 Task: Create a list with the name "Doing".
Action: Mouse moved to (893, 278)
Screenshot: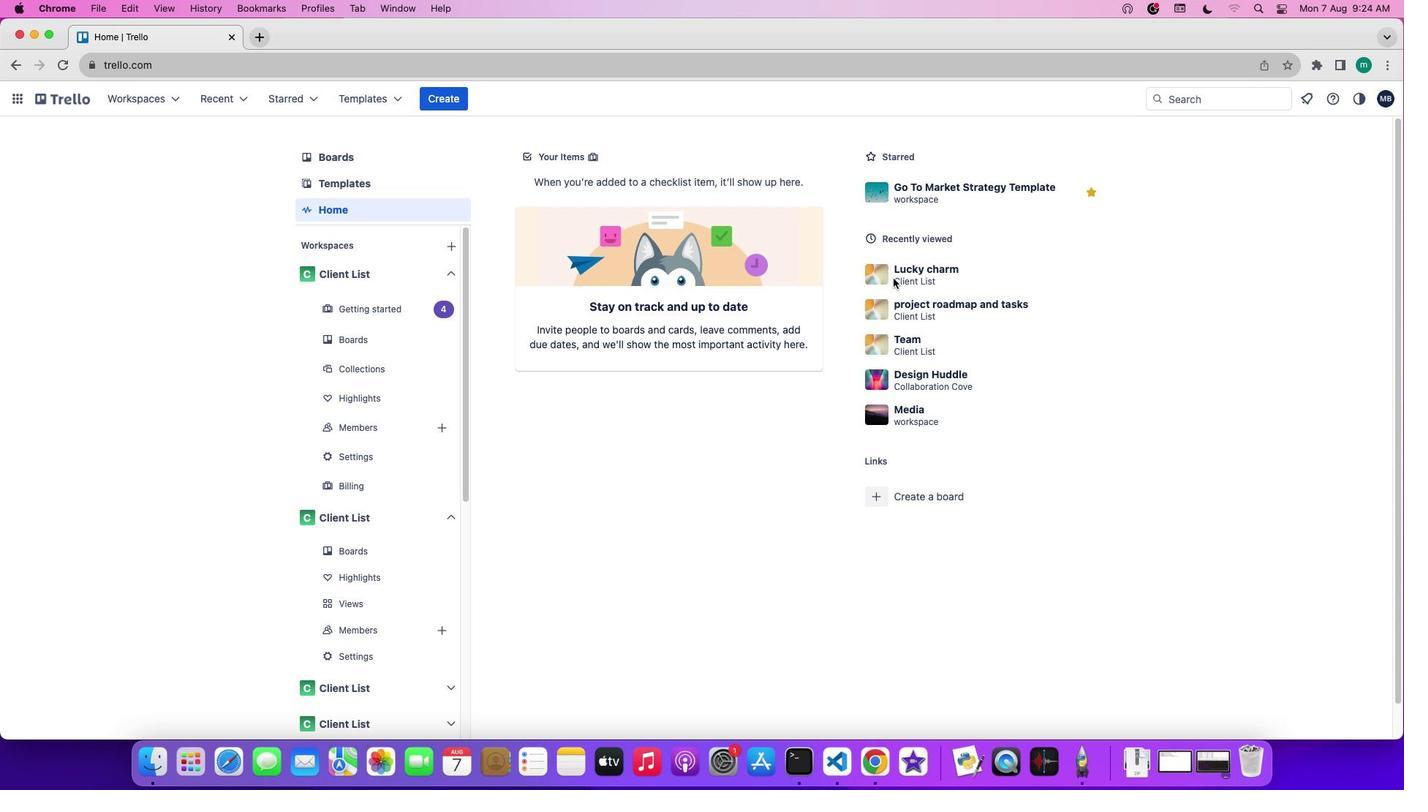 
Action: Mouse pressed left at (893, 278)
Screenshot: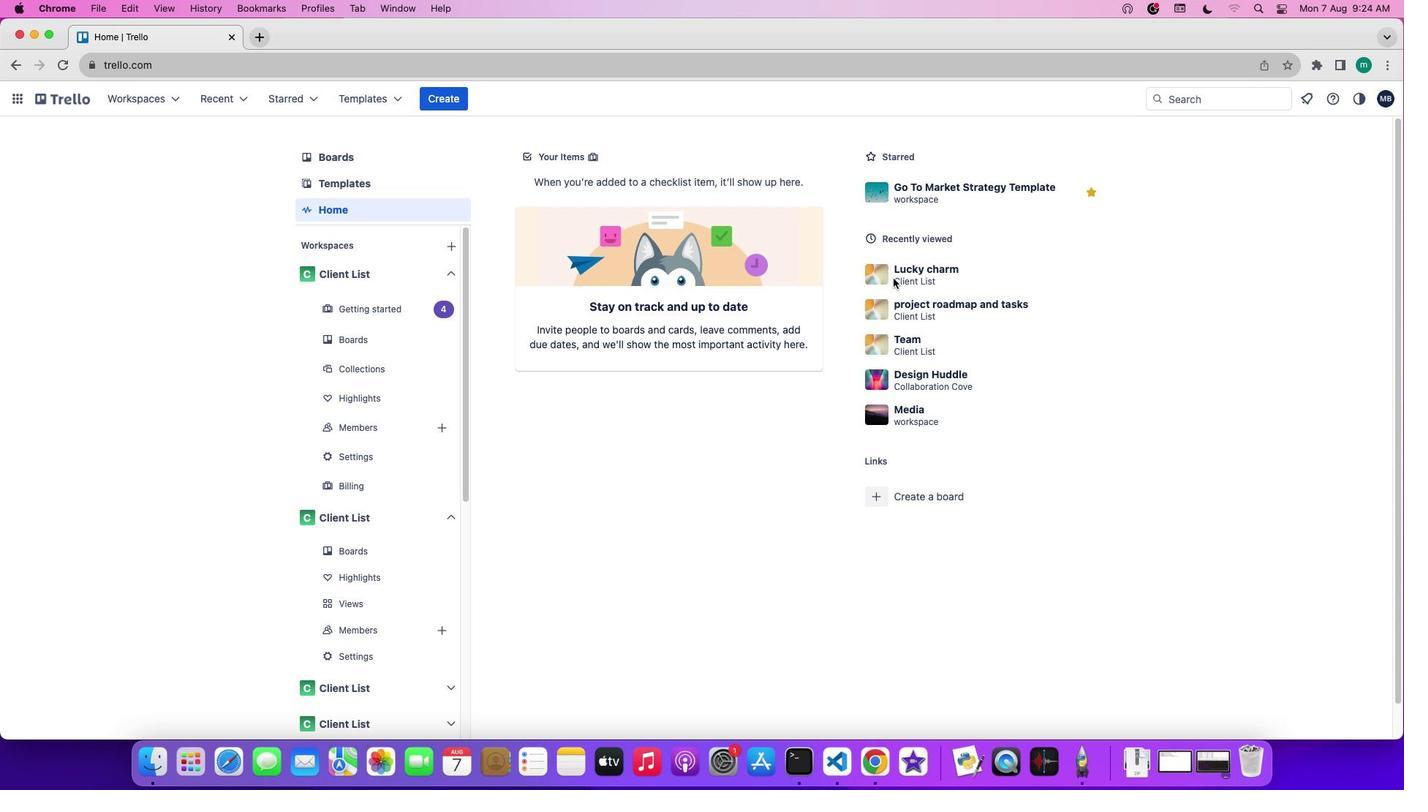 
Action: Mouse pressed left at (893, 278)
Screenshot: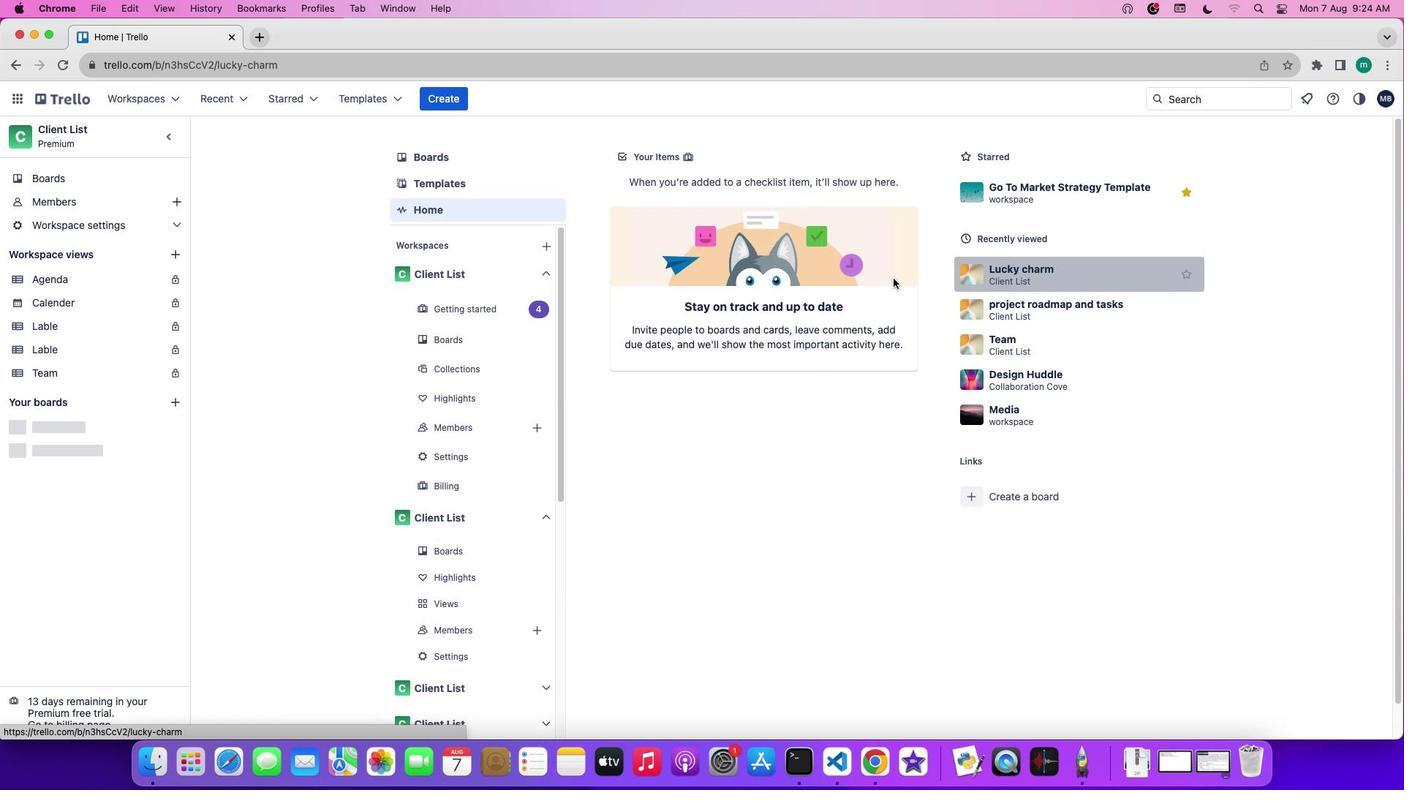 
Action: Mouse moved to (284, 205)
Screenshot: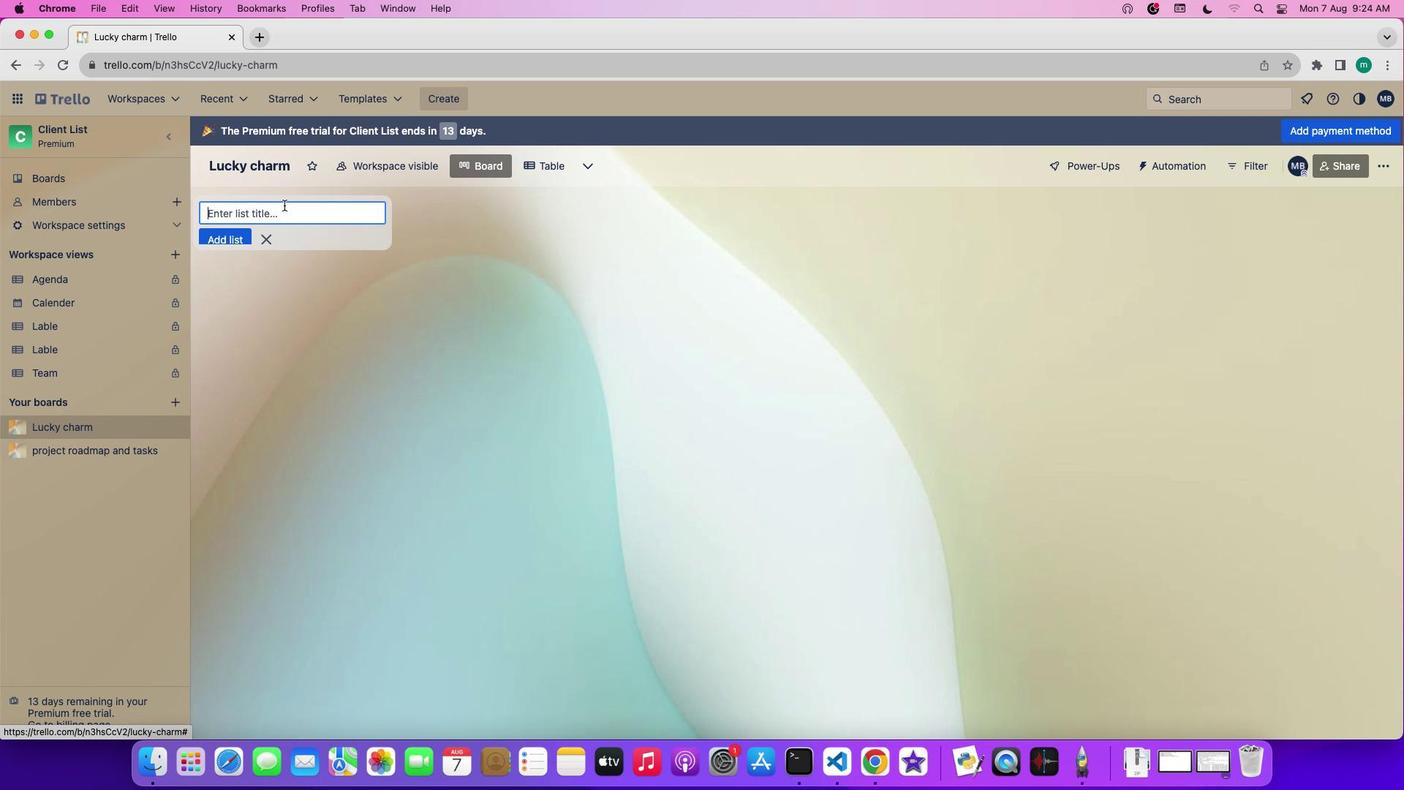 
Action: Mouse pressed left at (284, 205)
Screenshot: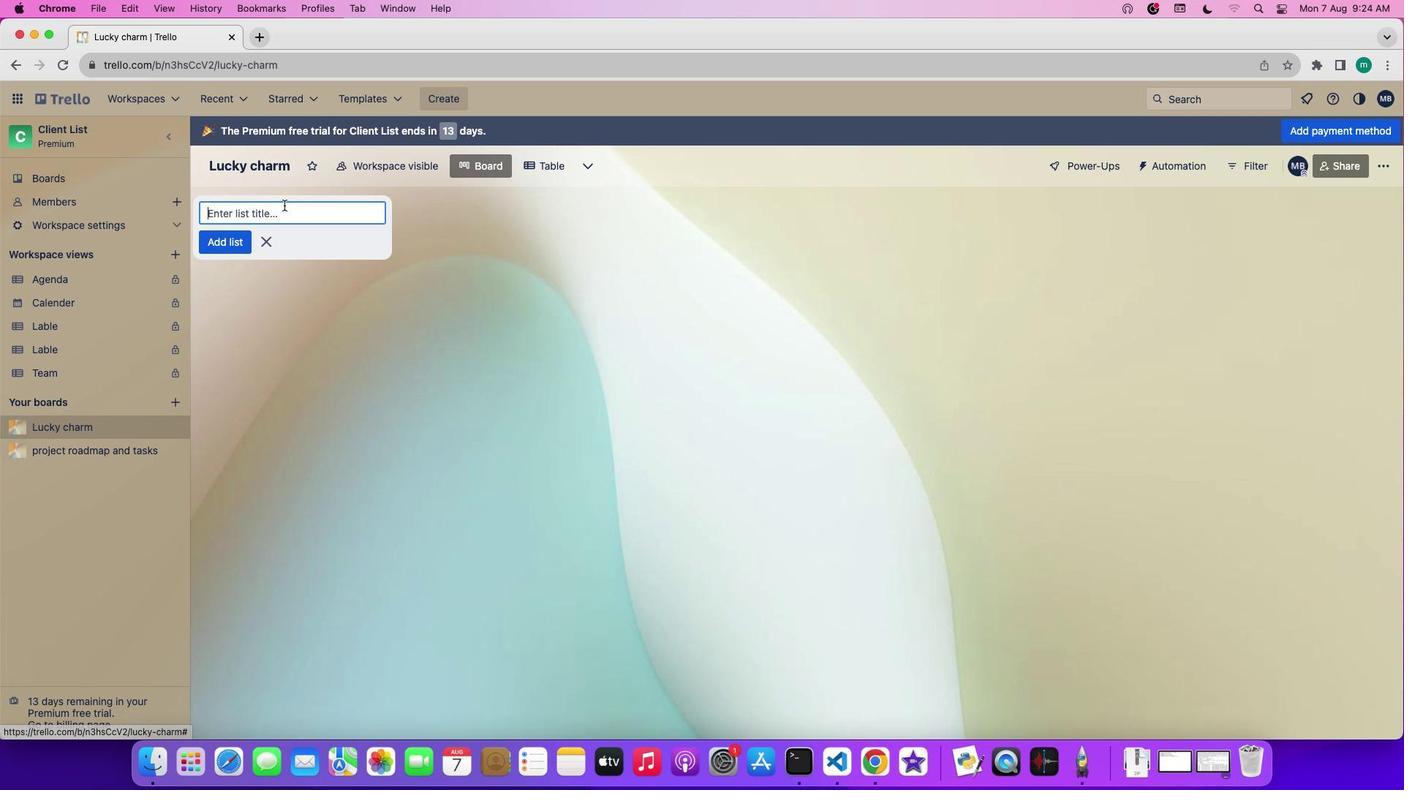 
Action: Mouse moved to (225, 212)
Screenshot: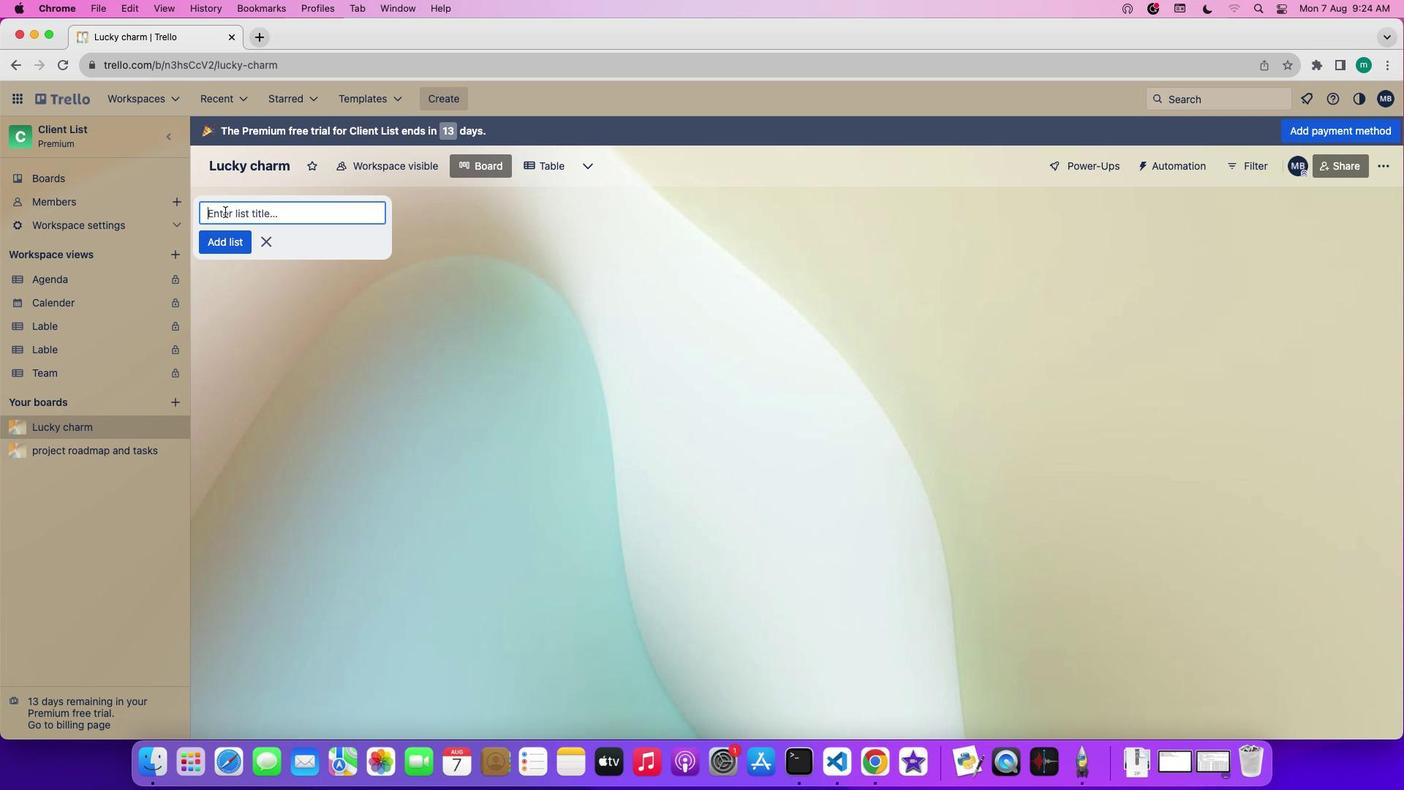 
Action: Key pressed Key.shift'D''o''i''n''g'
Screenshot: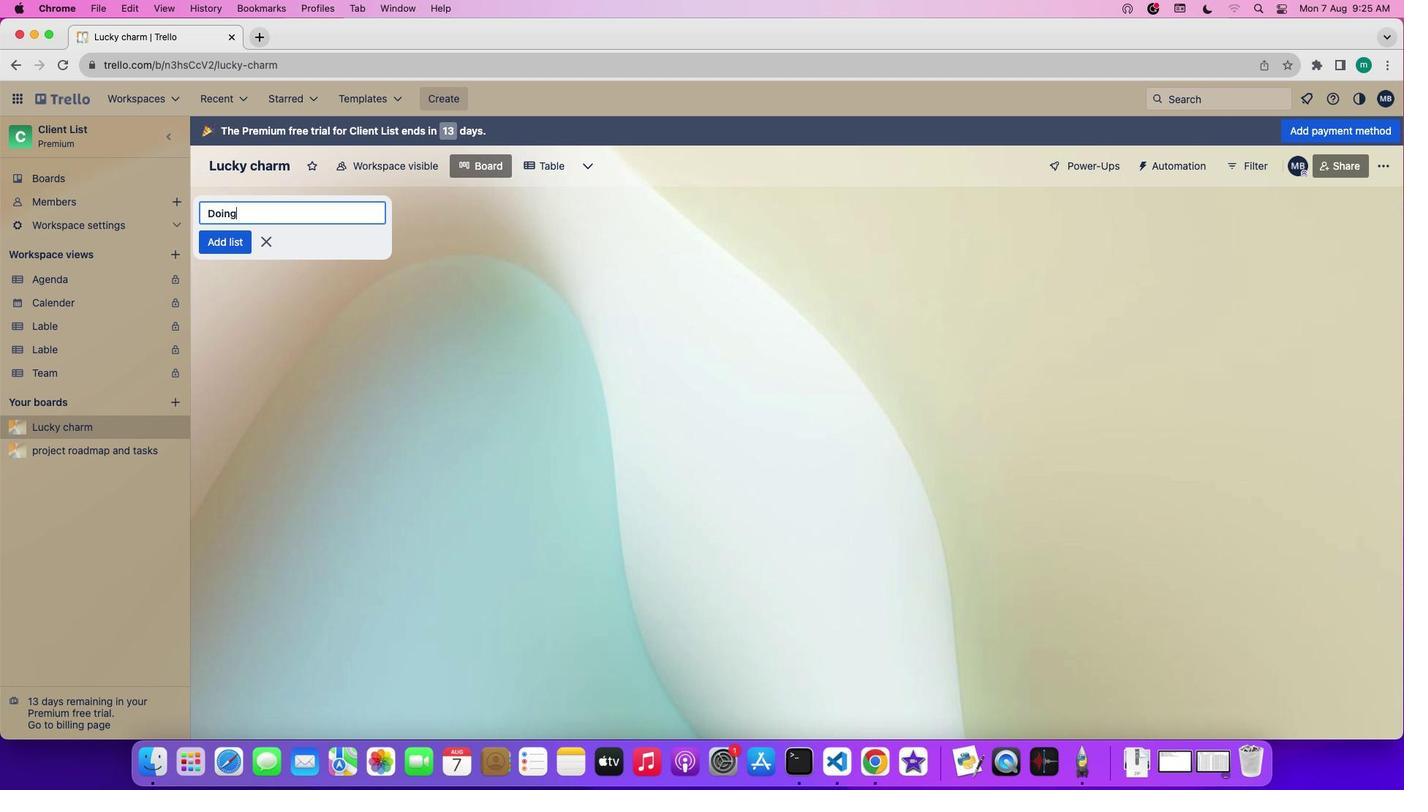 
Action: Mouse moved to (215, 247)
Screenshot: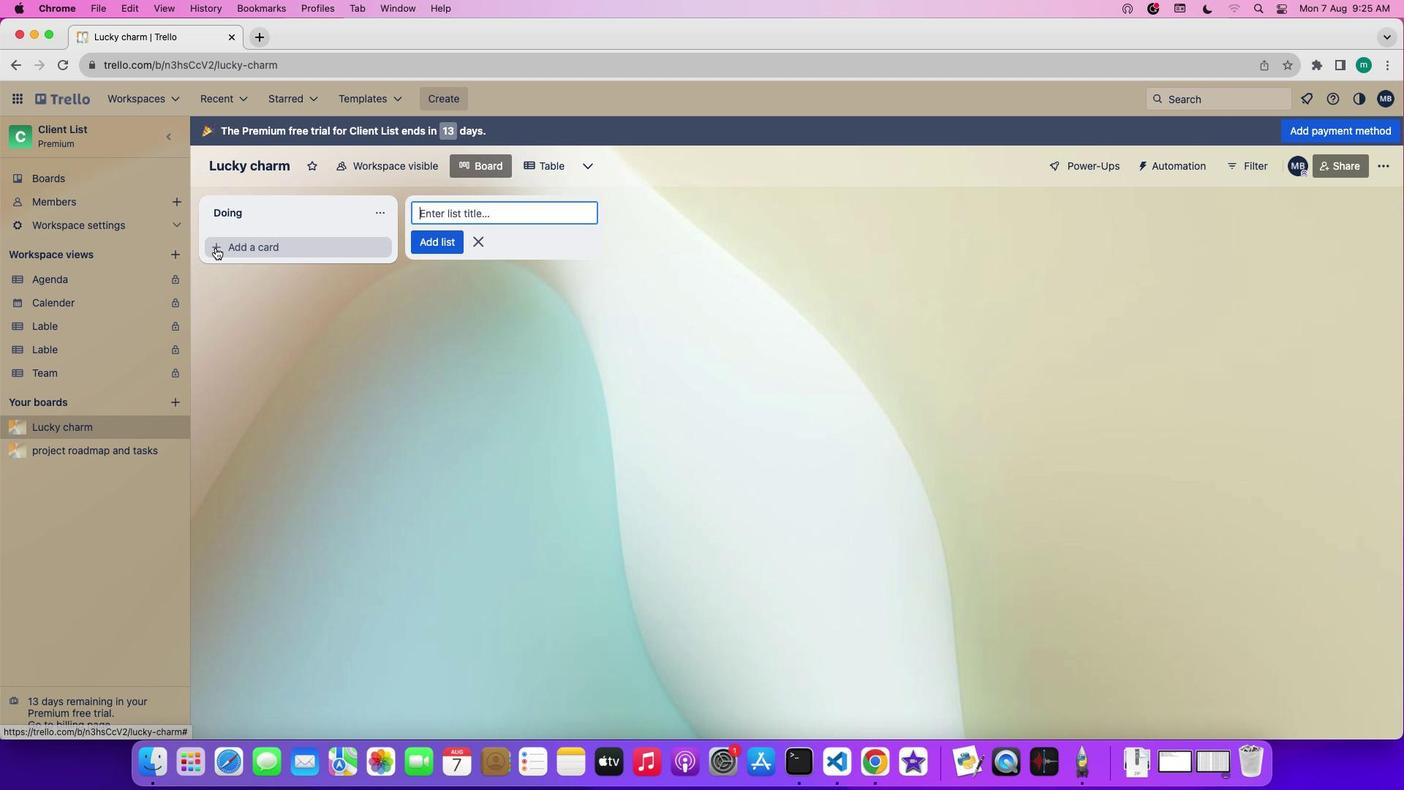 
Action: Mouse pressed left at (215, 247)
Screenshot: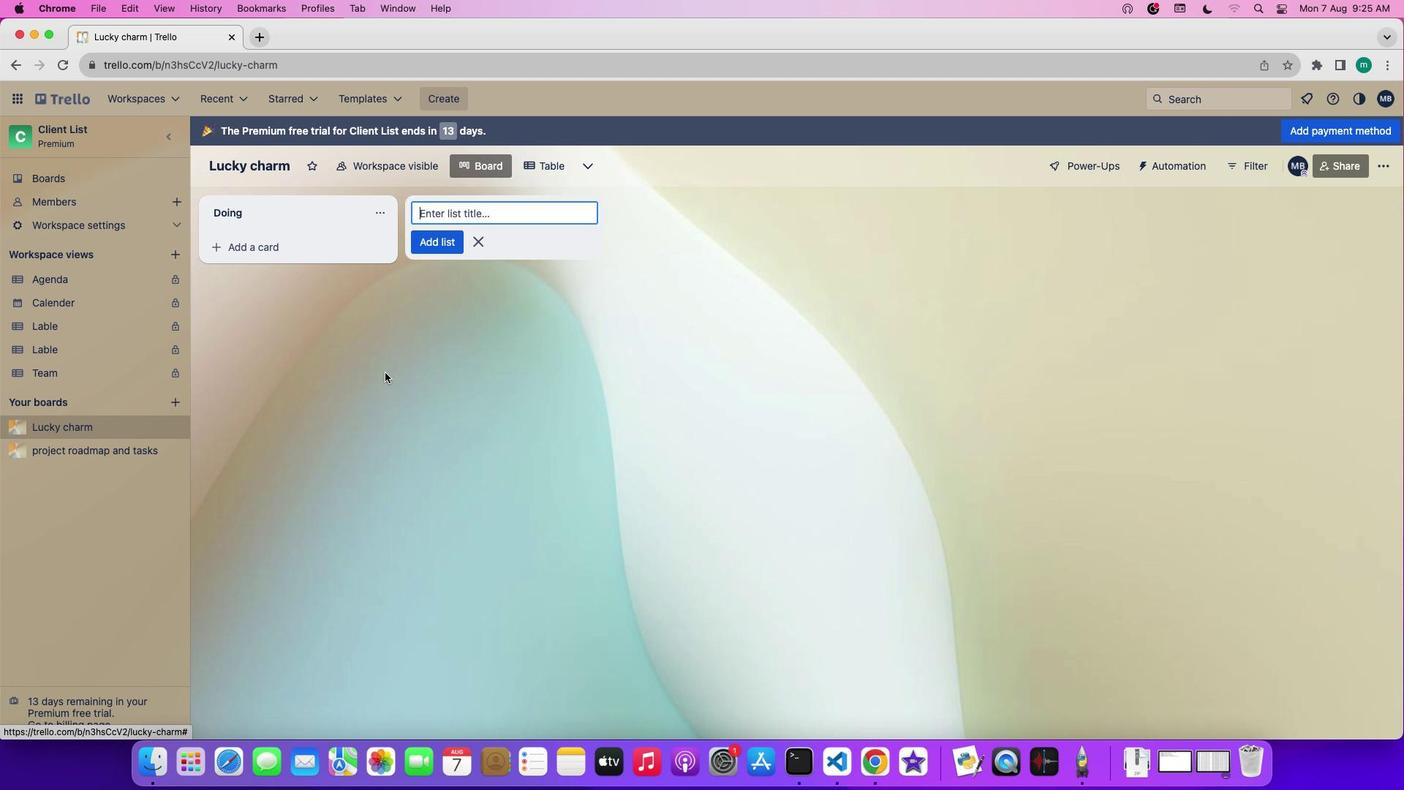 
Action: Mouse moved to (389, 375)
Screenshot: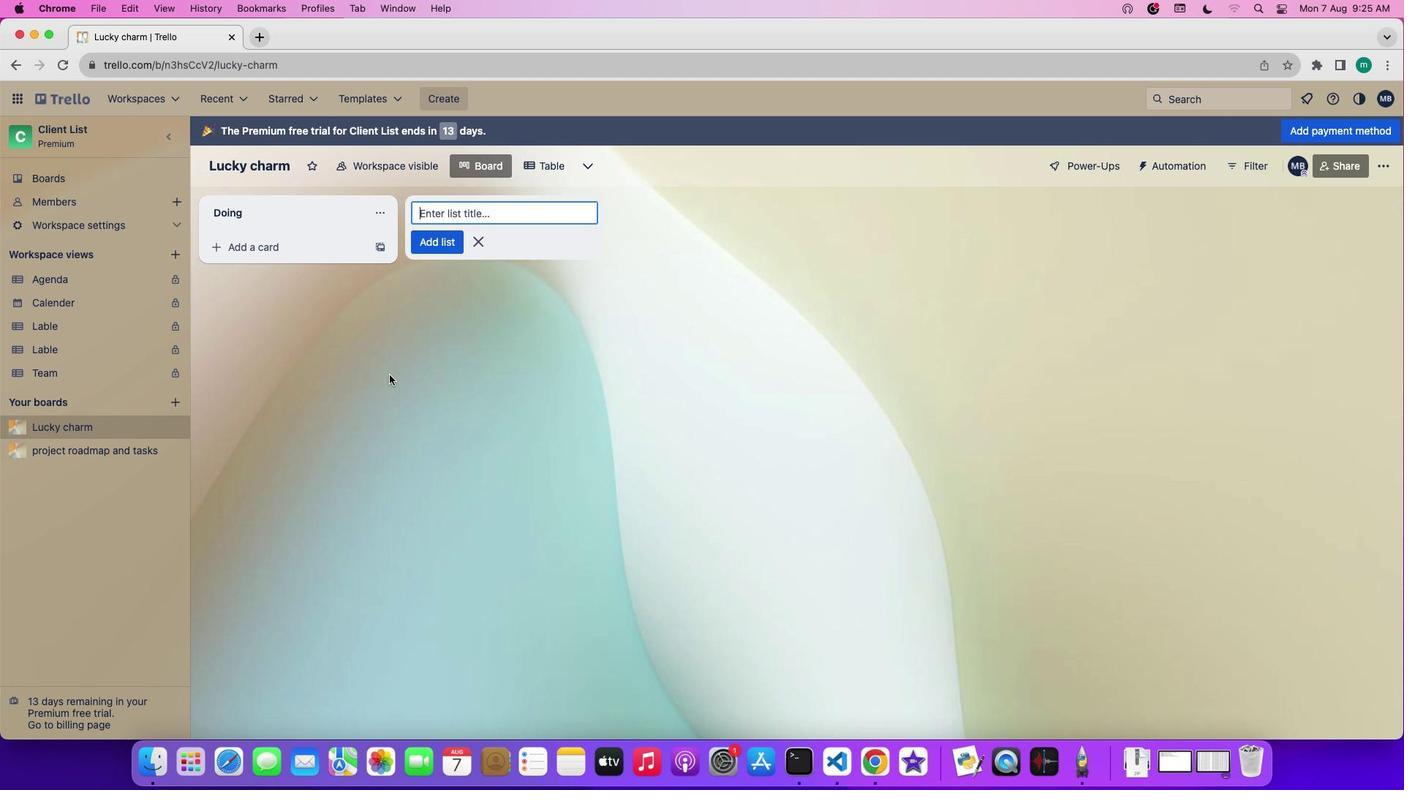 
